 Task: Add a signature Brenda Cooper containing Happy holidays, Brenda Cooper to email address softage.10@softage.net and add a folder Terms and conditions
Action: Mouse moved to (101, 96)
Screenshot: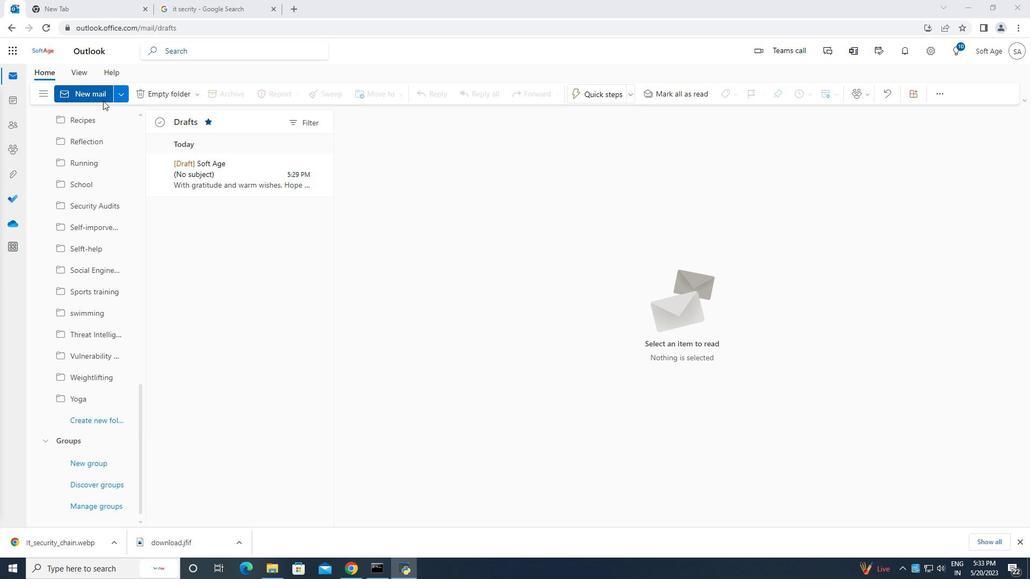 
Action: Mouse pressed left at (101, 96)
Screenshot: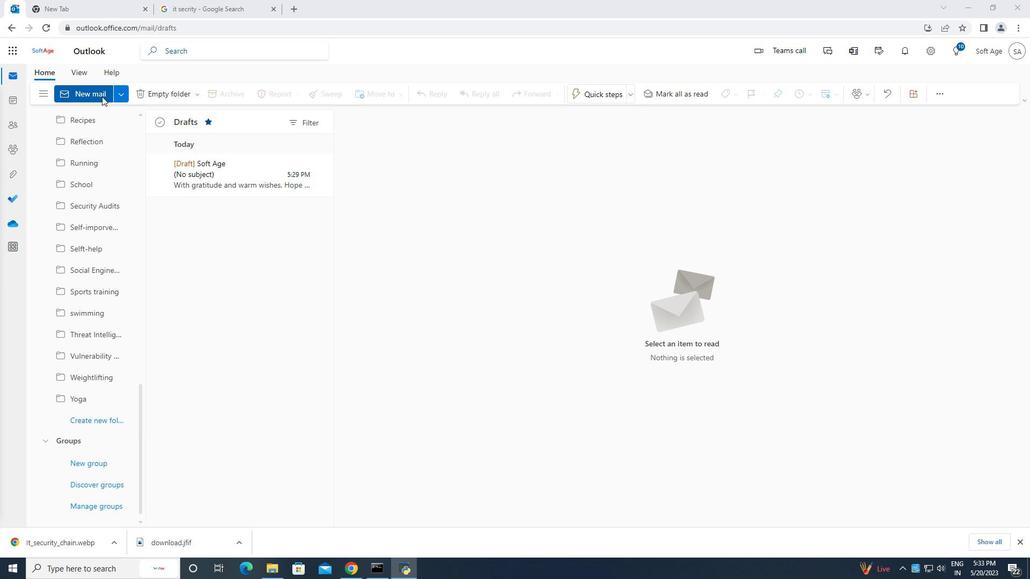 
Action: Mouse moved to (693, 93)
Screenshot: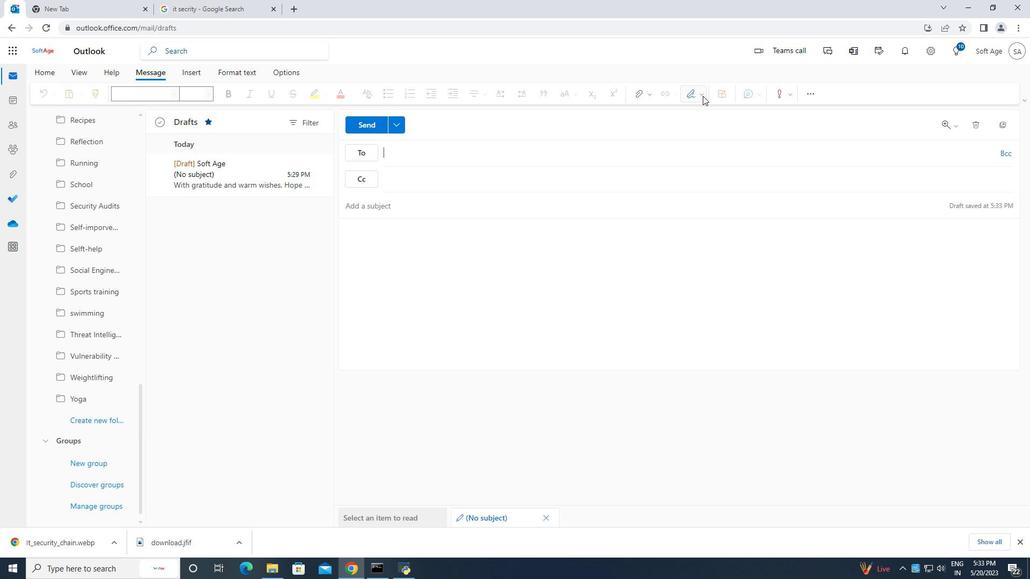 
Action: Mouse pressed left at (693, 93)
Screenshot: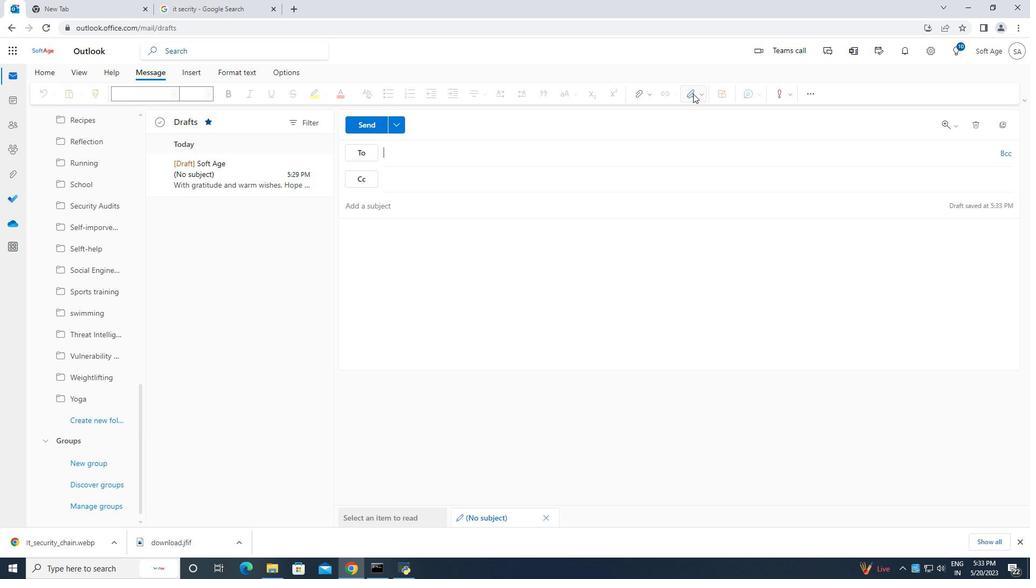 
Action: Mouse moved to (672, 140)
Screenshot: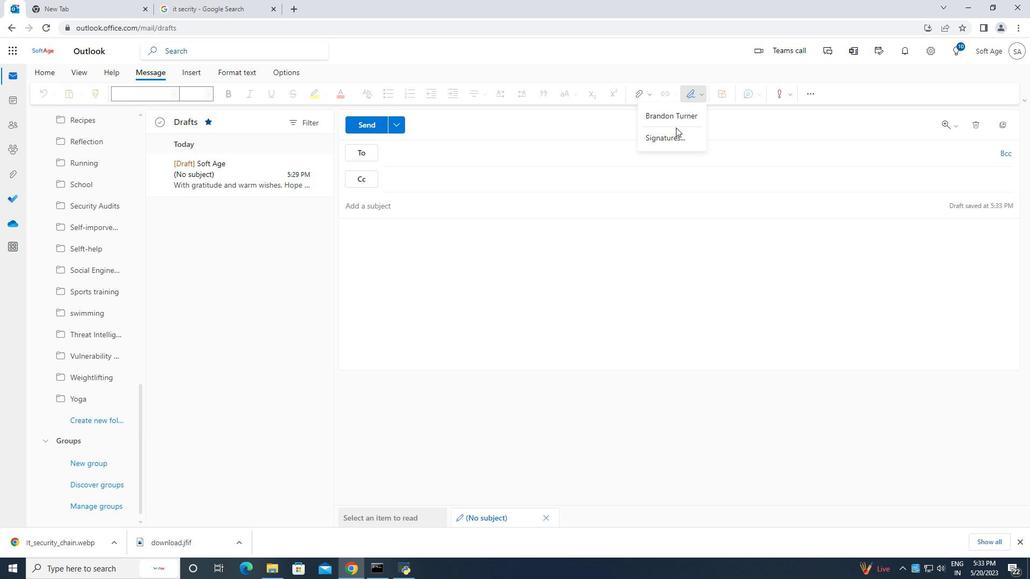 
Action: Mouse pressed left at (672, 140)
Screenshot: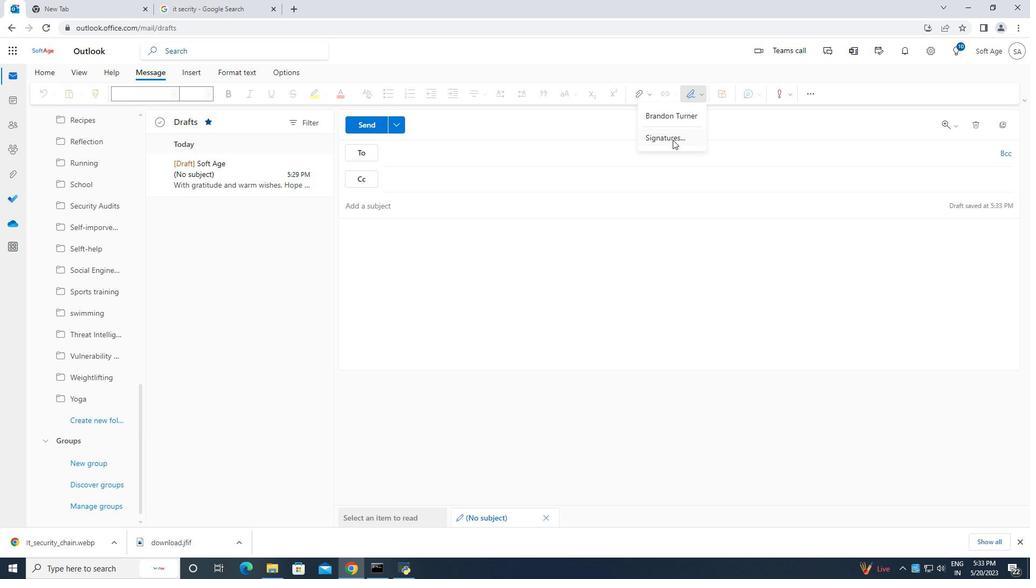 
Action: Mouse moved to (736, 180)
Screenshot: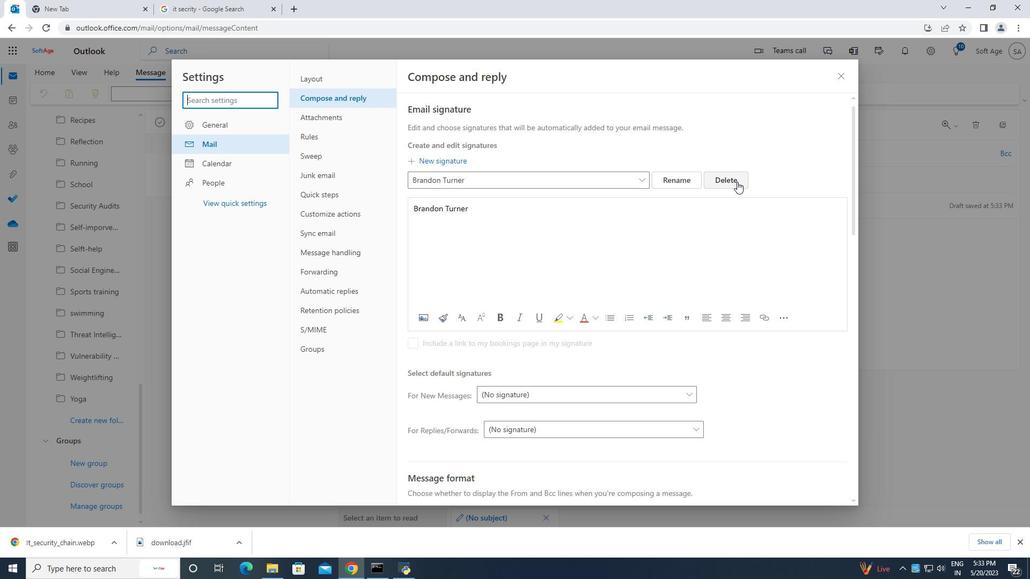 
Action: Mouse pressed left at (736, 180)
Screenshot: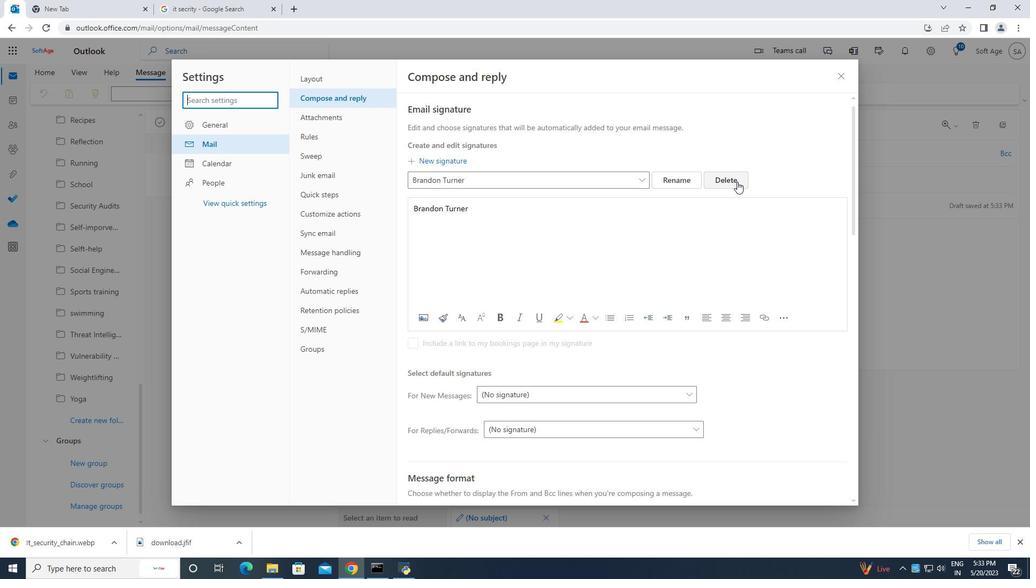 
Action: Mouse moved to (662, 181)
Screenshot: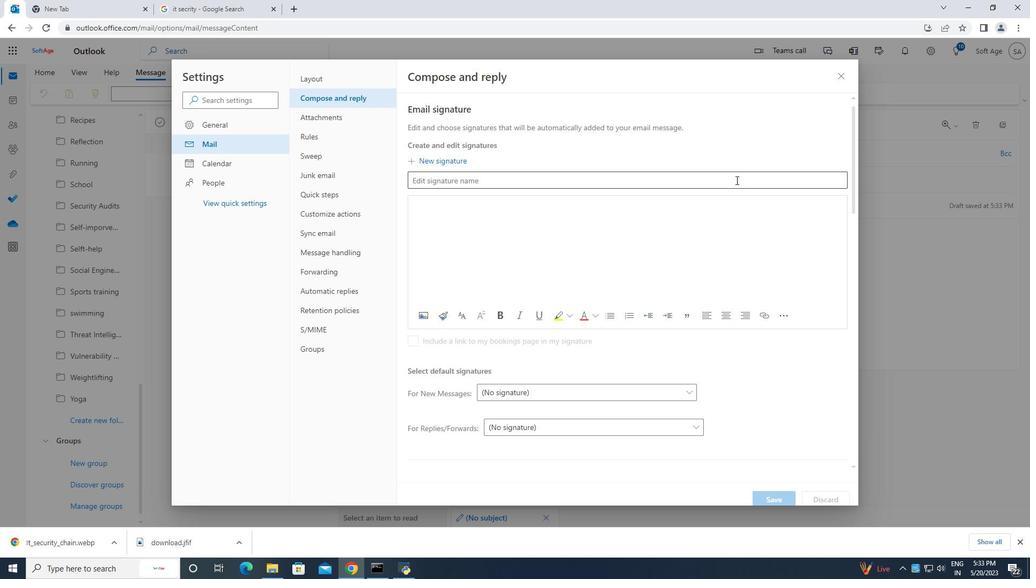 
Action: Key pressed <Key.caps_lock>B<Key.caps_lock>rebda
Screenshot: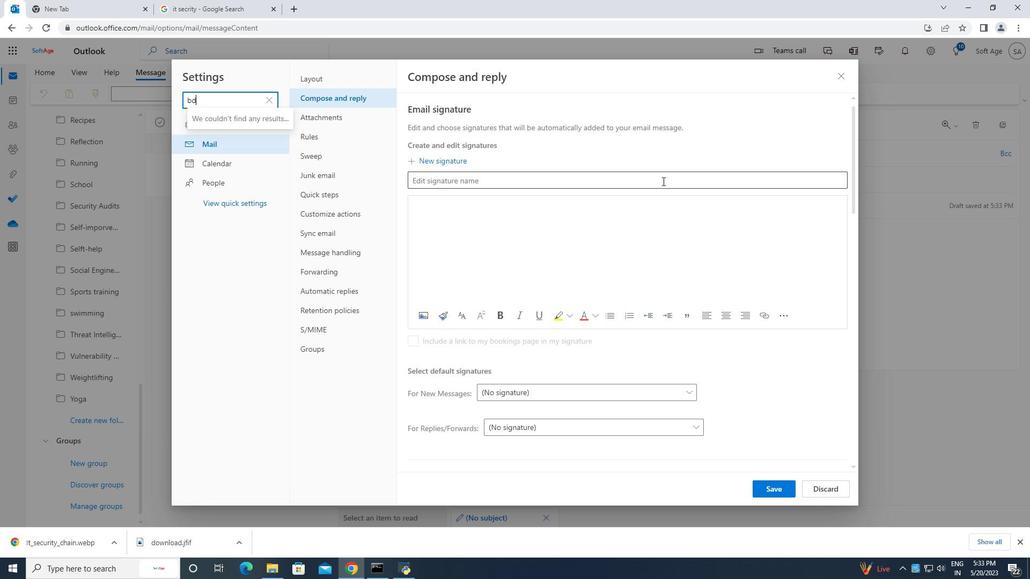 
Action: Mouse moved to (273, 93)
Screenshot: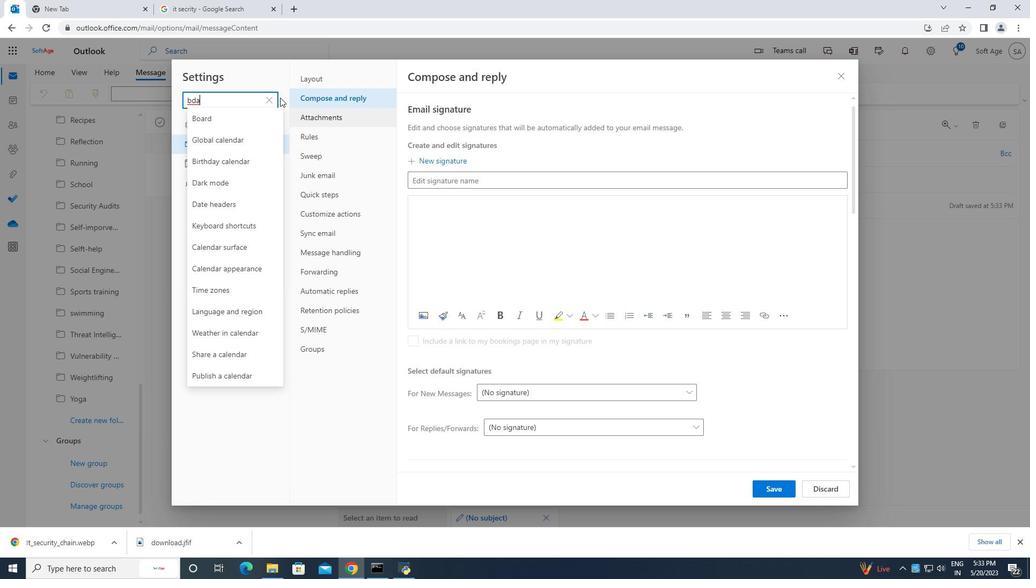 
Action: Mouse pressed left at (273, 93)
Screenshot: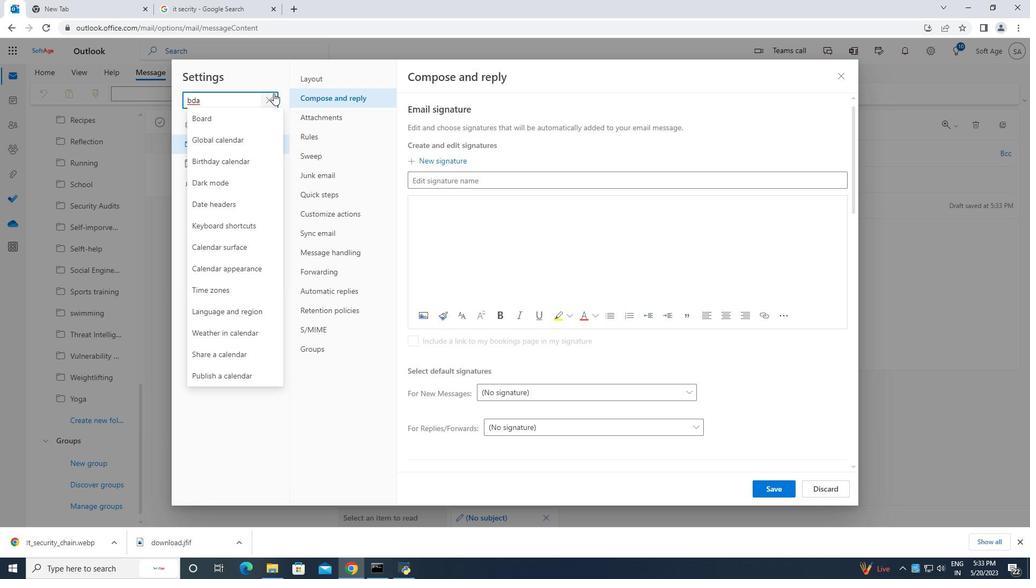 
Action: Mouse moved to (476, 182)
Screenshot: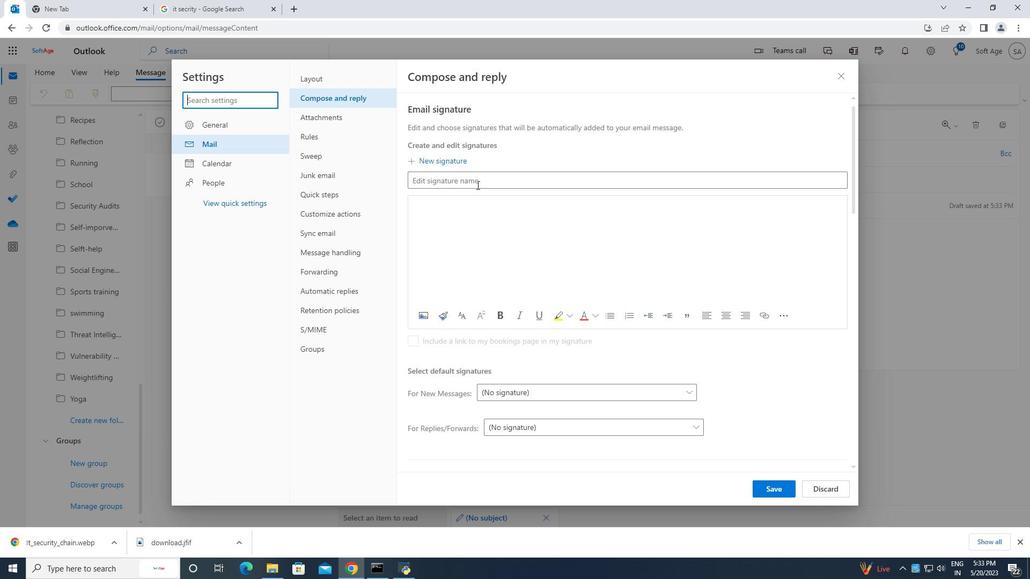 
Action: Mouse pressed left at (476, 182)
Screenshot: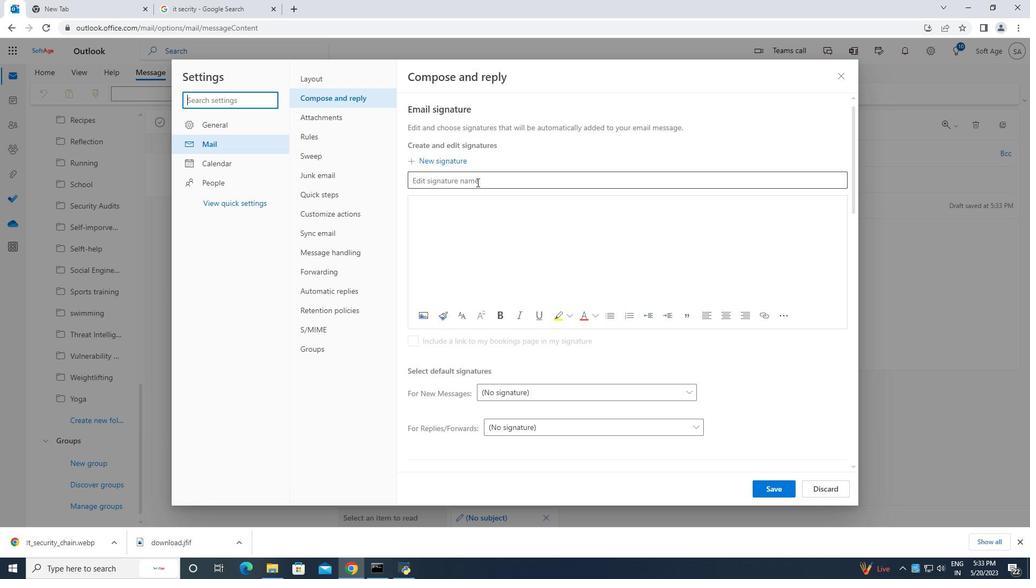 
Action: Mouse moved to (475, 181)
Screenshot: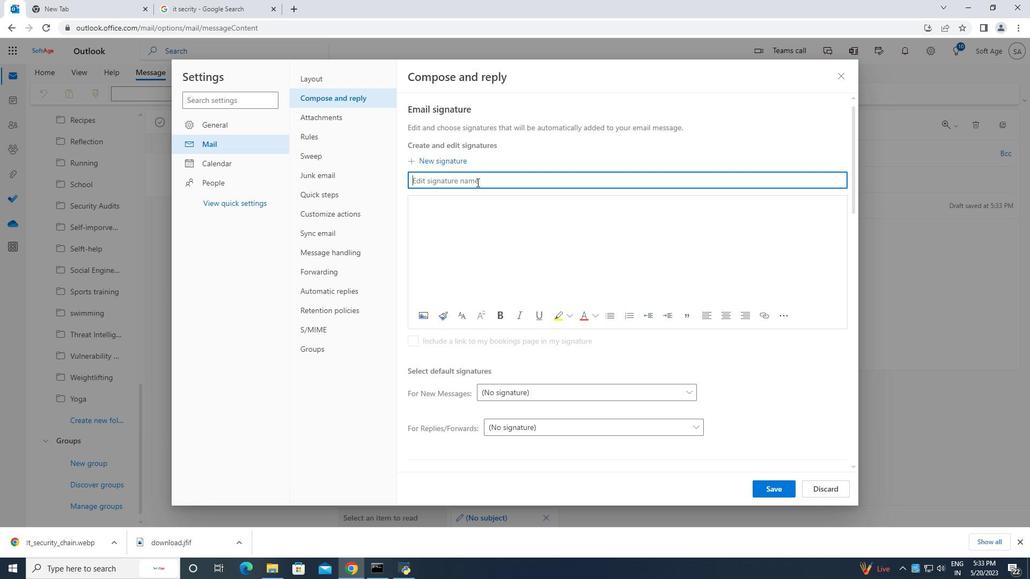 
Action: Key pressed b<Key.backspace><Key.caps_lock>B<Key.caps_lock>renda<Key.space><Key.caps_lock>C<Key.caps_lock>ooper
Screenshot: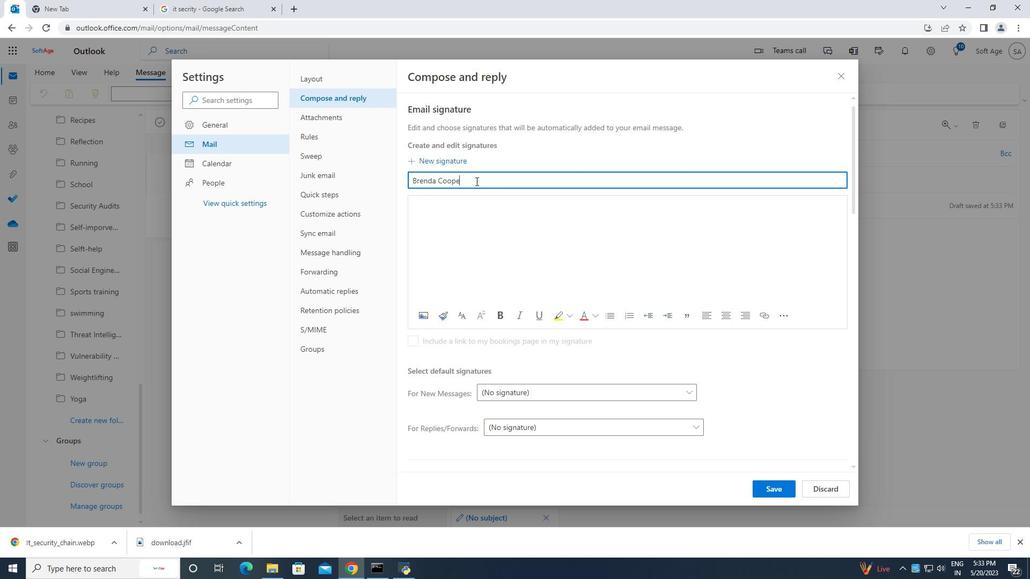 
Action: Mouse moved to (460, 200)
Screenshot: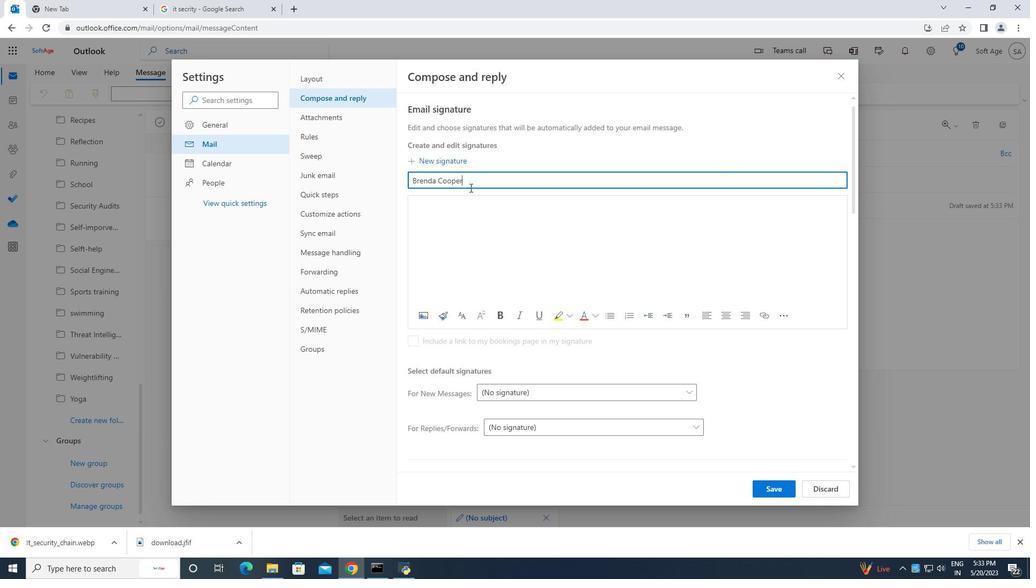 
Action: Mouse pressed left at (460, 200)
Screenshot: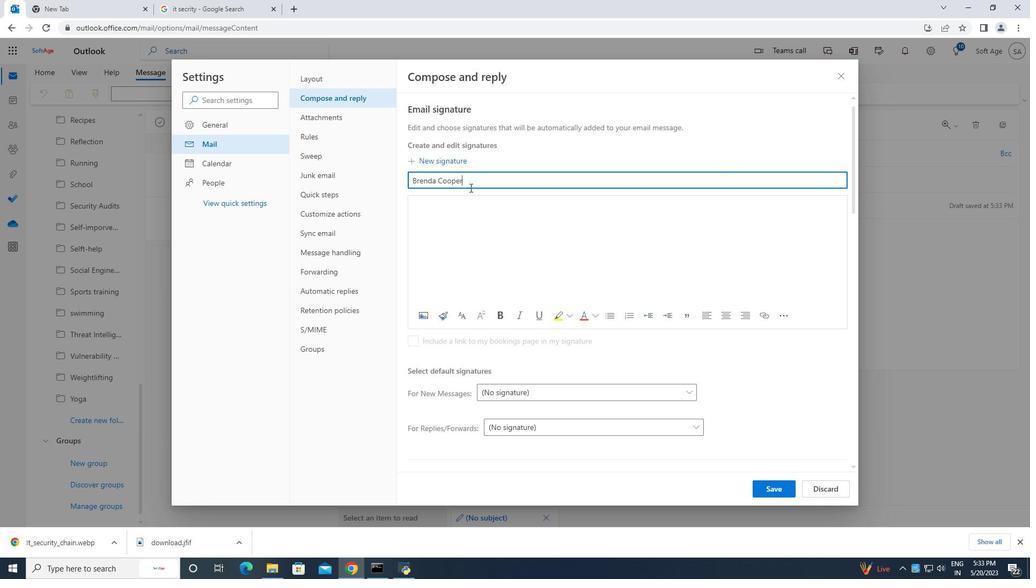
Action: Key pressed <Key.caps_lock>B<Key.caps_lock>renda<Key.space><Key.caps_lock>C<Key.caps_lock>ooper
Screenshot: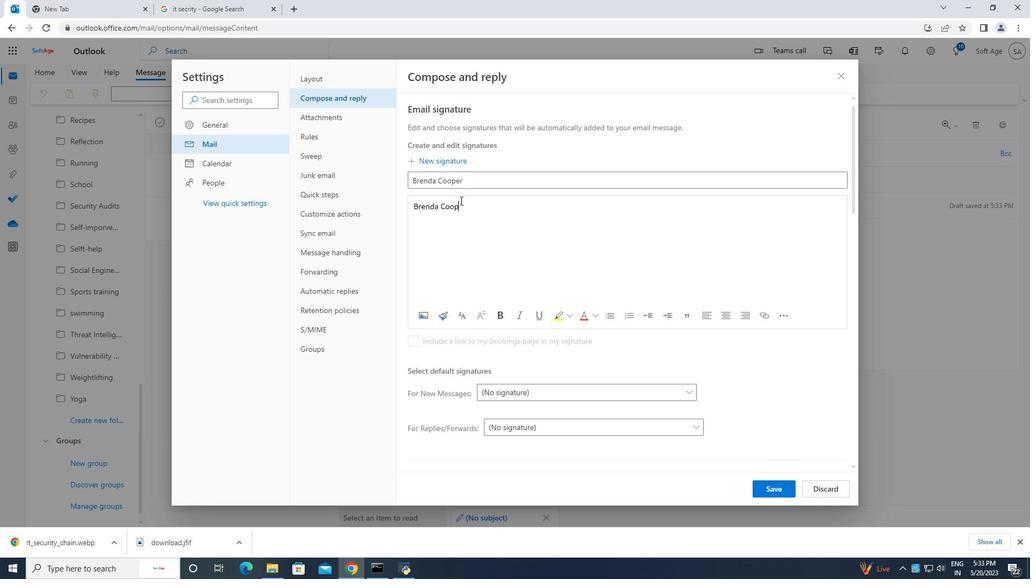 
Action: Mouse moved to (781, 489)
Screenshot: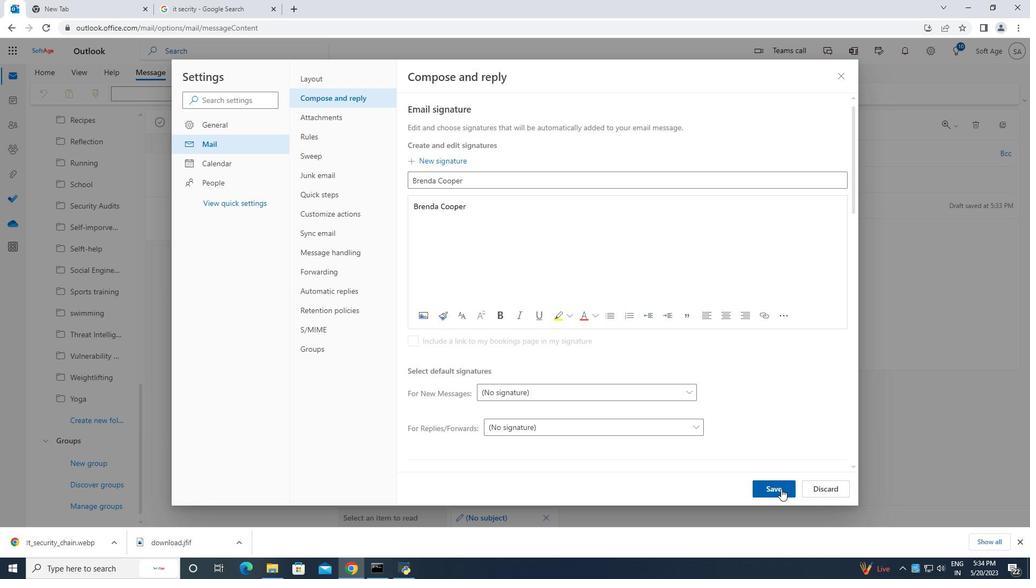 
Action: Mouse pressed left at (781, 489)
Screenshot: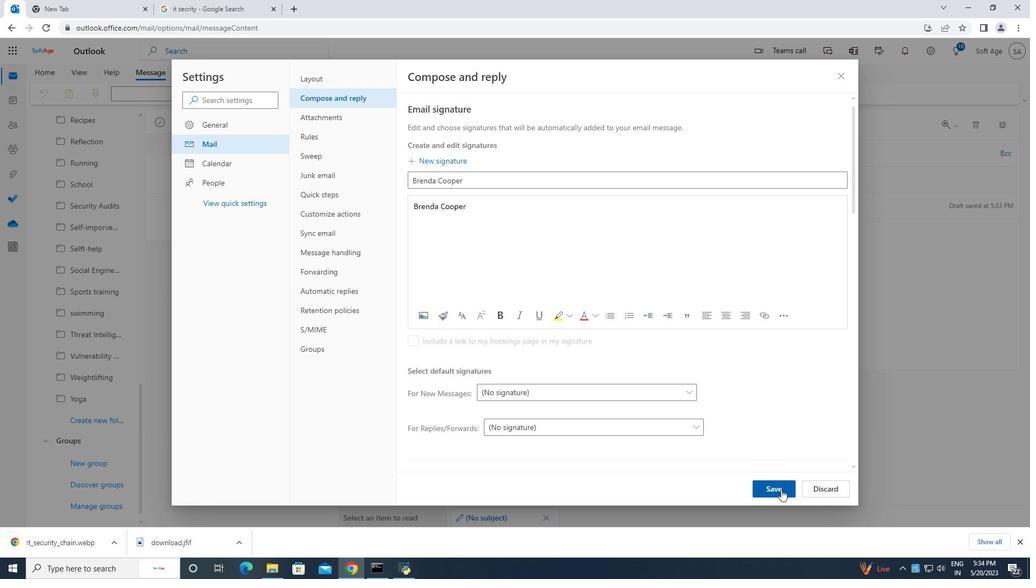 
Action: Mouse moved to (841, 77)
Screenshot: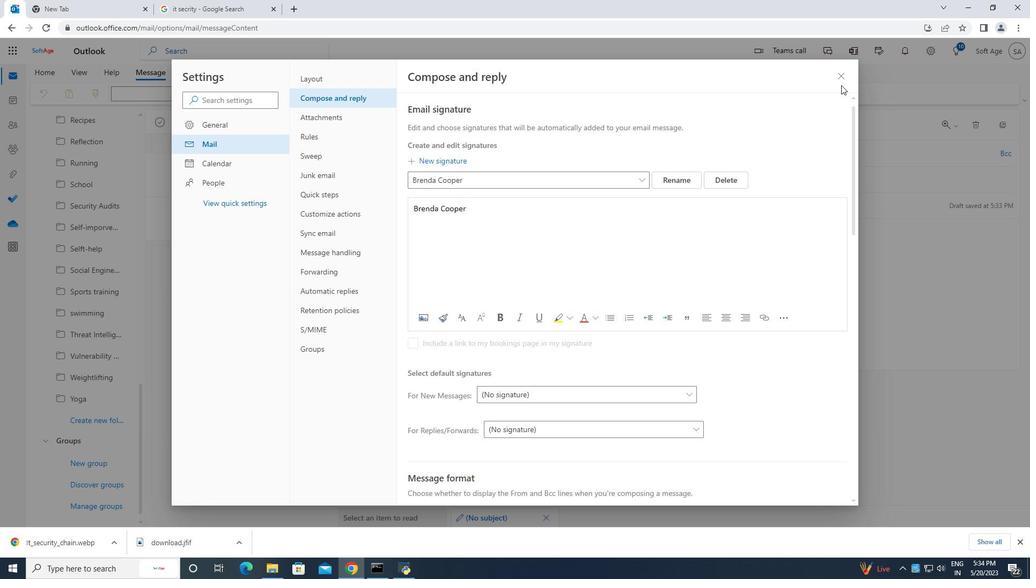 
Action: Mouse pressed left at (841, 77)
Screenshot: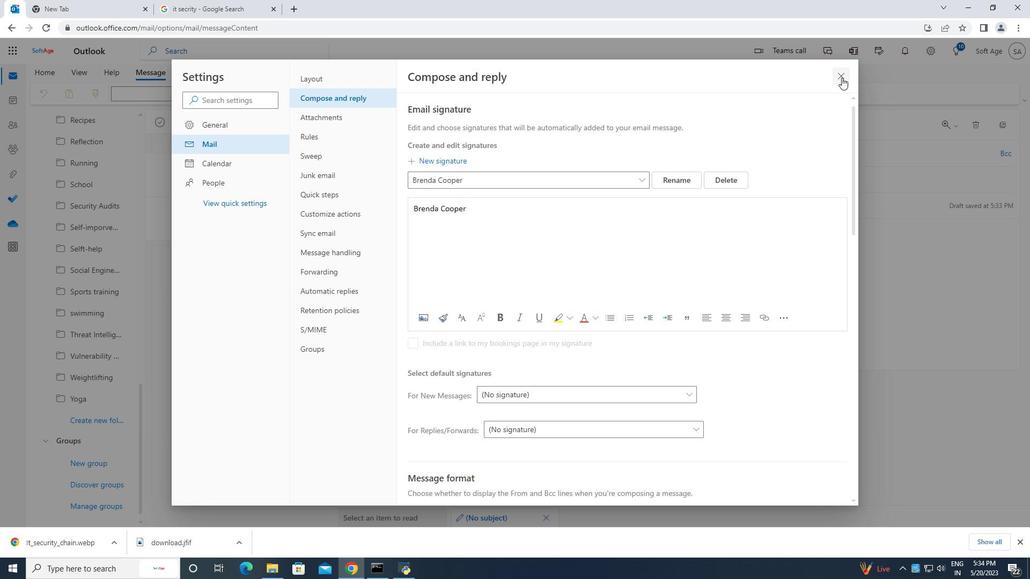 
Action: Mouse moved to (694, 93)
Screenshot: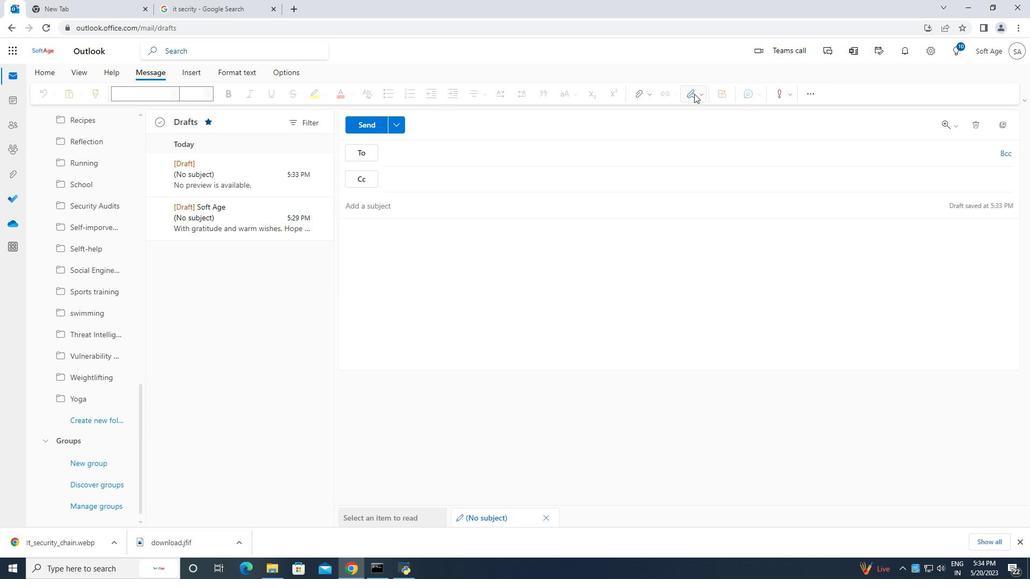 
Action: Mouse pressed left at (694, 93)
Screenshot: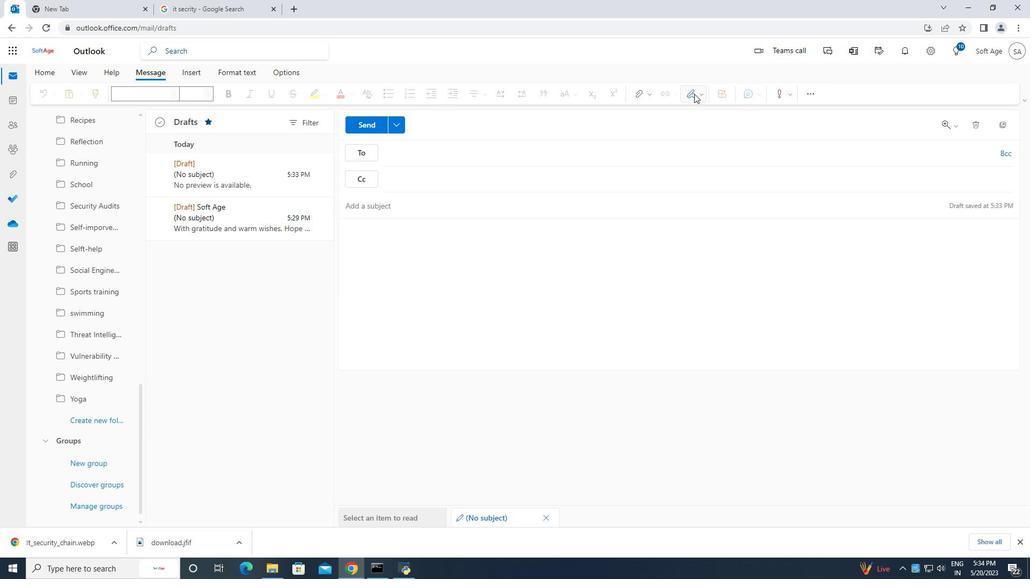 
Action: Mouse moved to (665, 115)
Screenshot: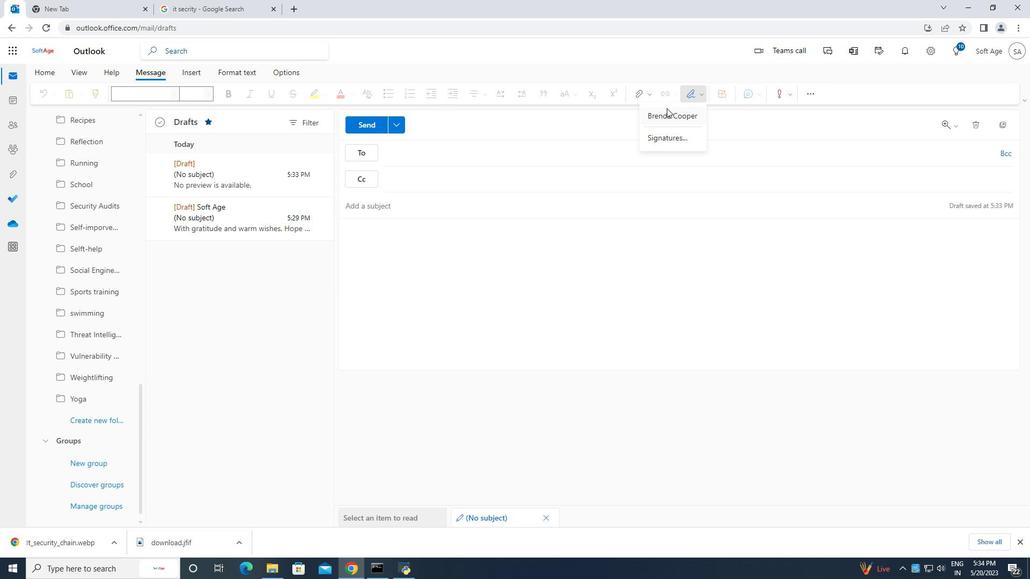 
Action: Mouse pressed left at (665, 115)
Screenshot: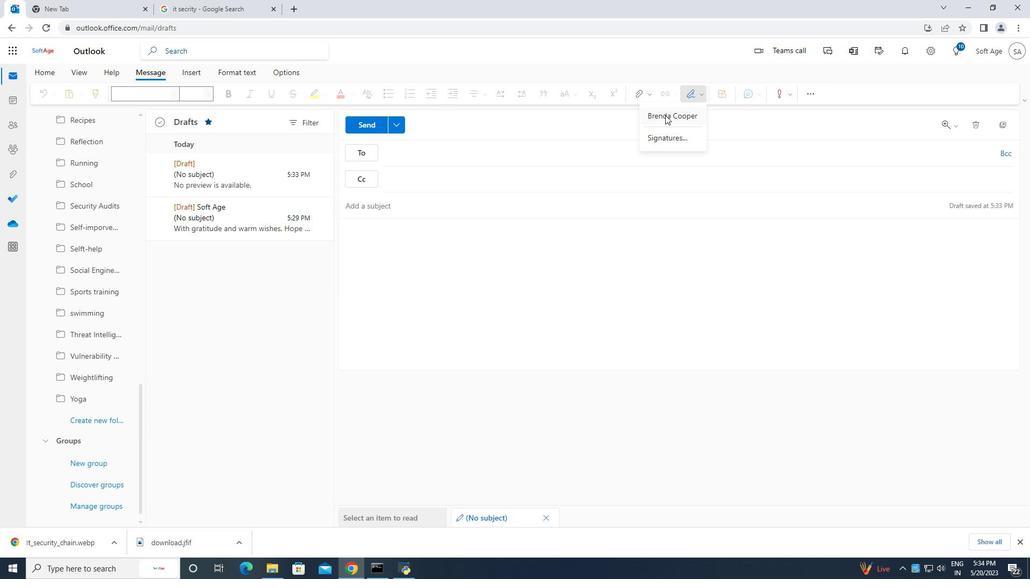 
Action: Mouse moved to (402, 149)
Screenshot: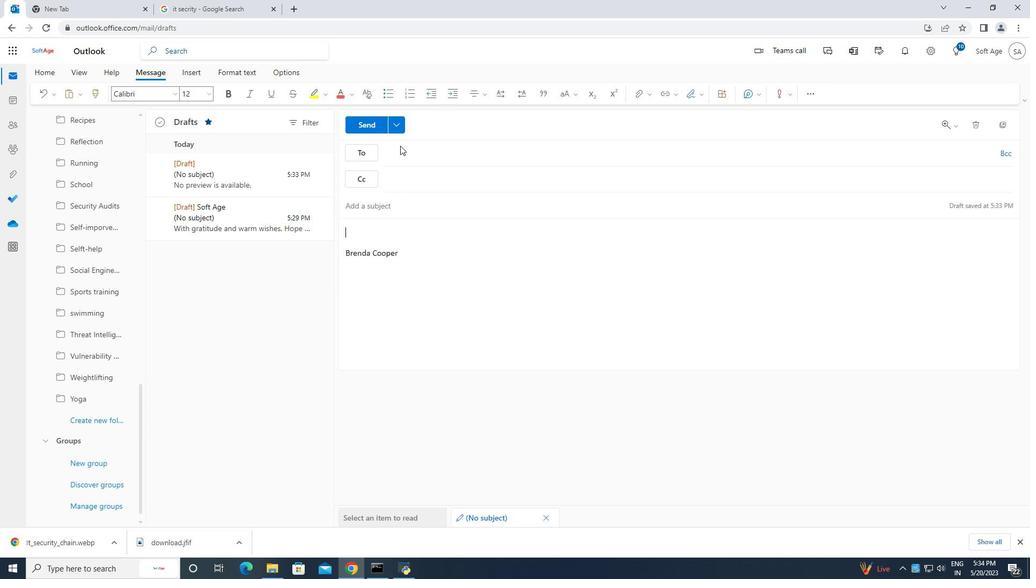 
Action: Mouse pressed left at (402, 149)
Screenshot: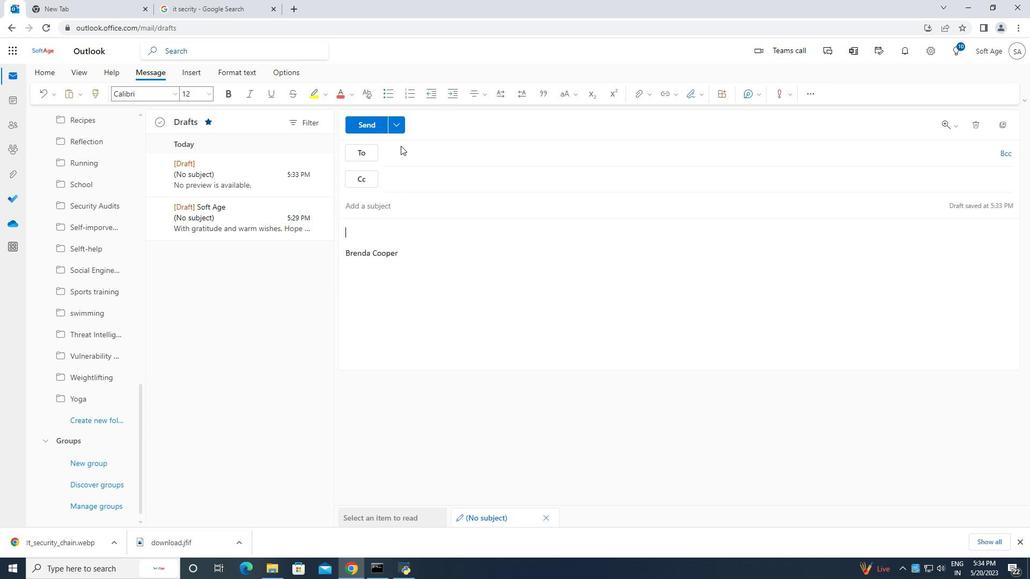 
Action: Key pressed sof
Screenshot: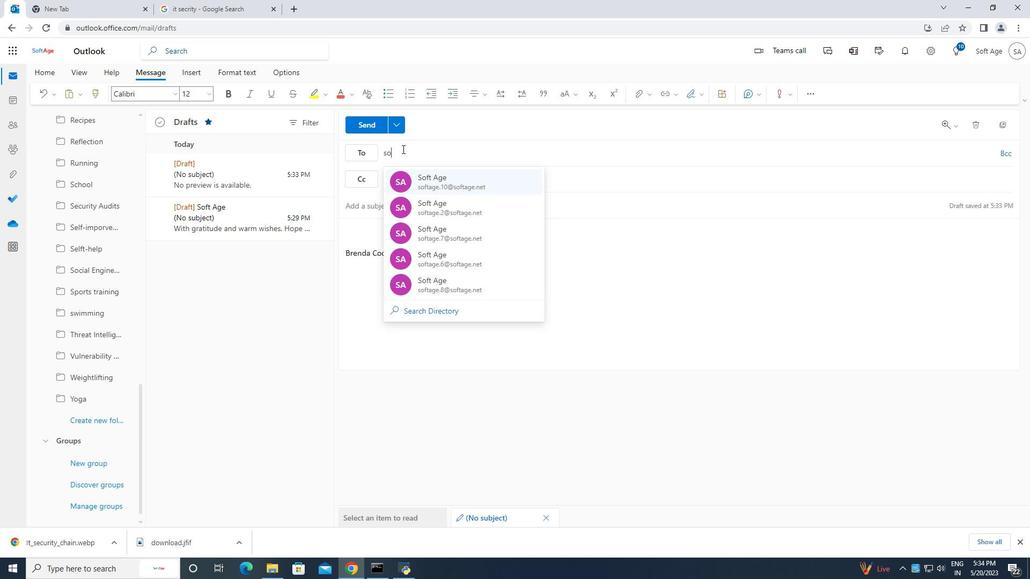 
Action: Mouse moved to (453, 180)
Screenshot: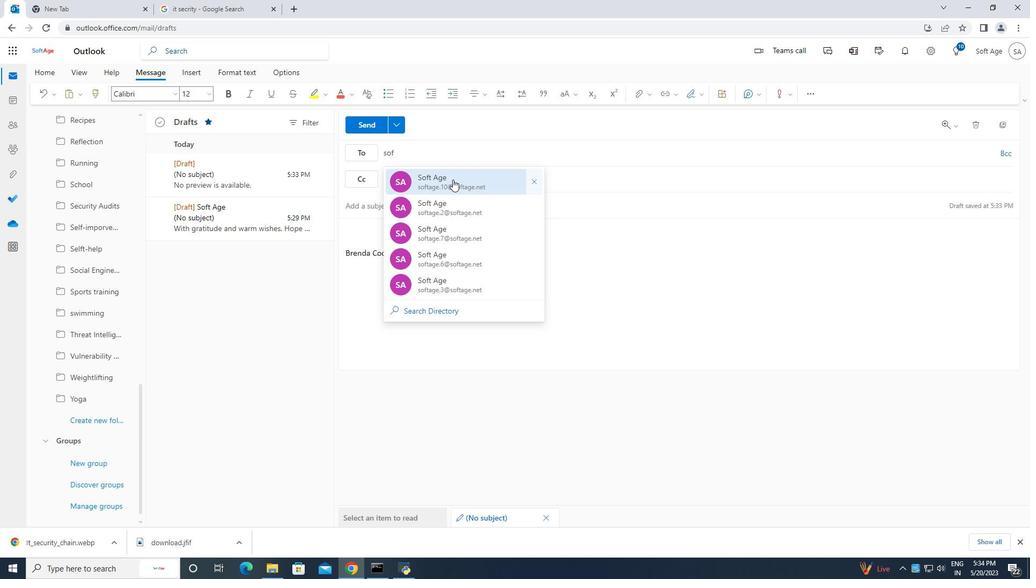 
Action: Mouse pressed left at (453, 180)
Screenshot: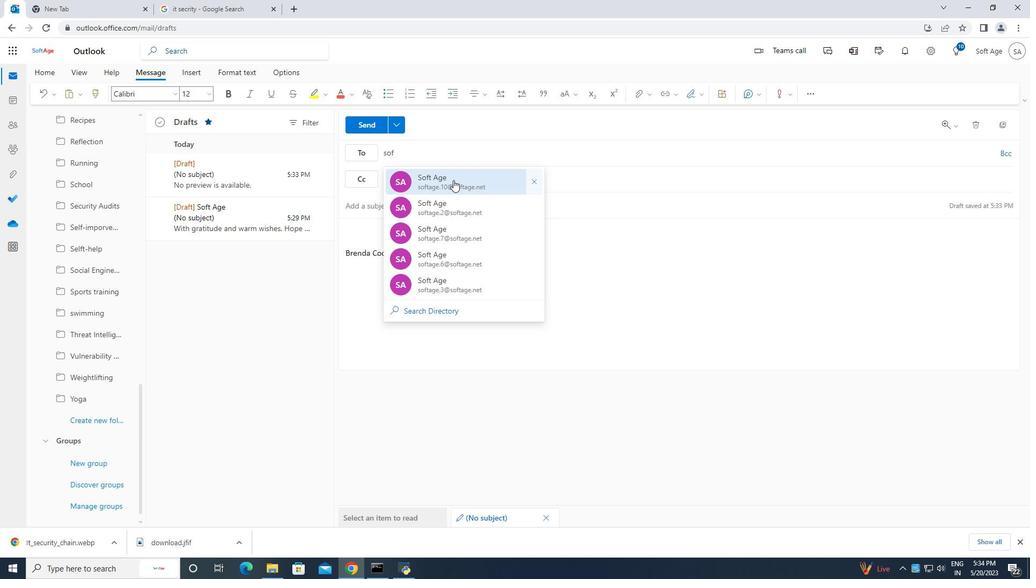 
Action: Mouse moved to (359, 229)
Screenshot: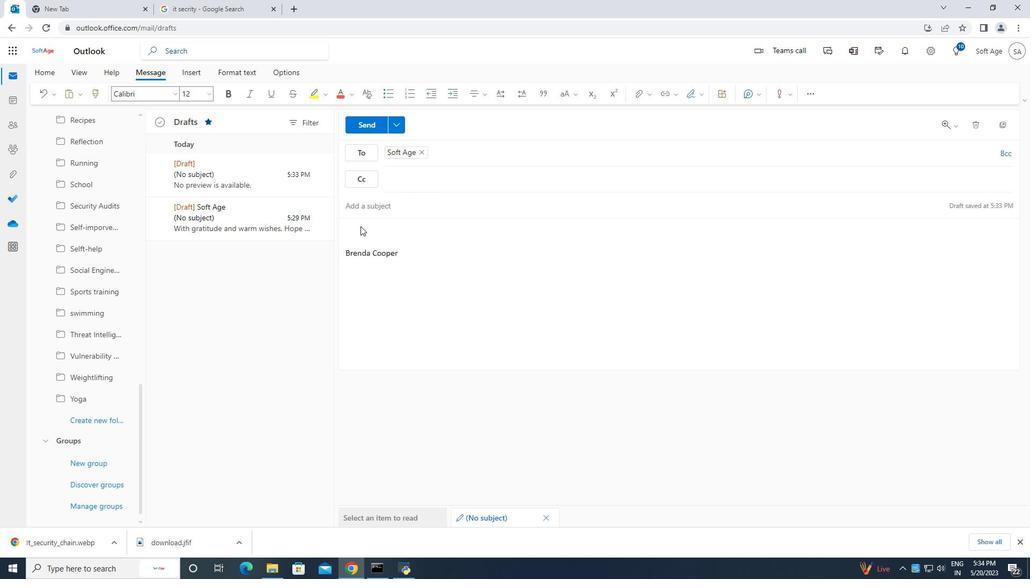 
Action: Mouse pressed left at (359, 229)
Screenshot: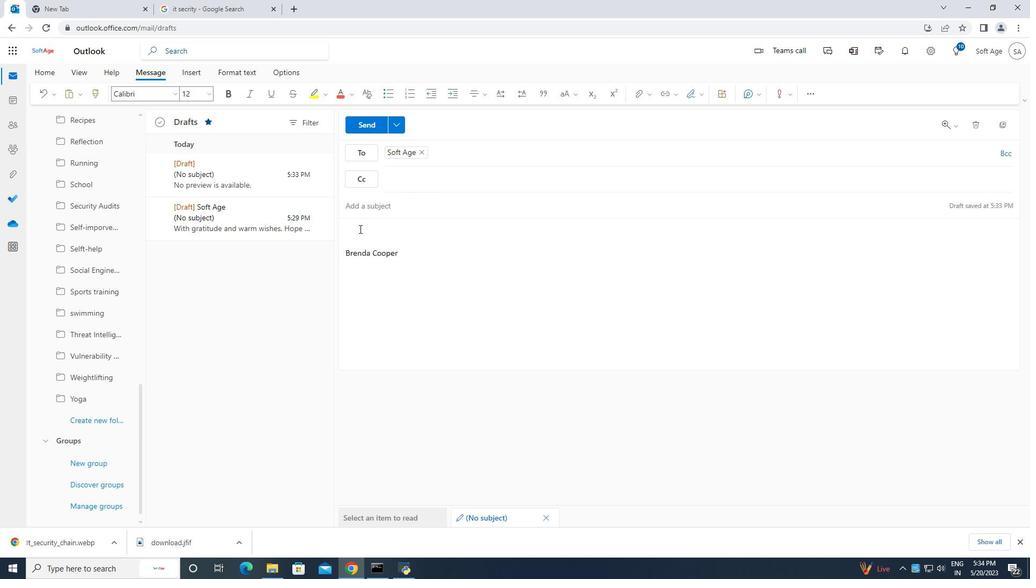 
Action: Mouse moved to (359, 230)
Screenshot: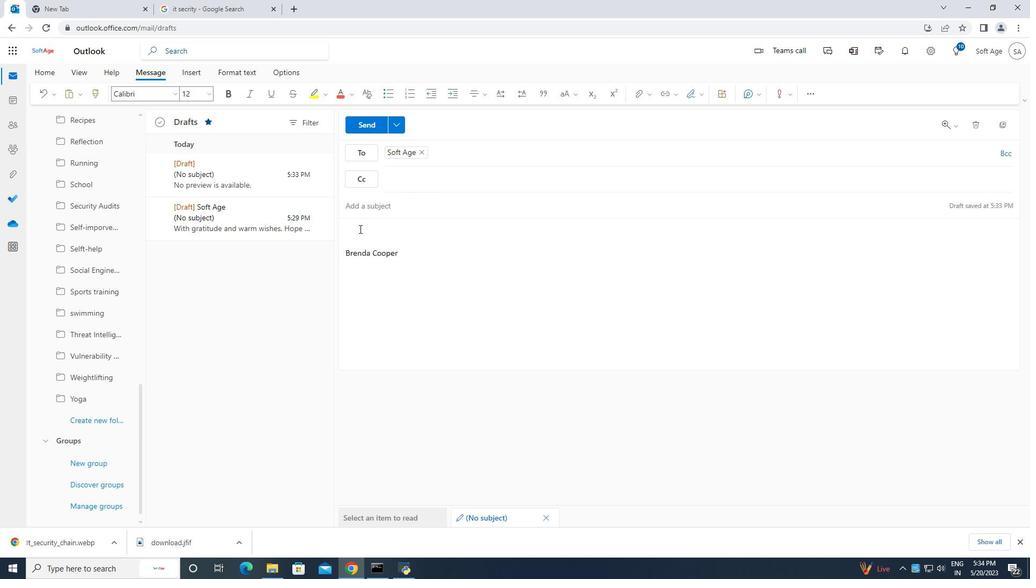 
Action: Key pressed <Key.caps_lock>C<Key.caps_lock>ontaining<Key.space><Key.caps_lock>H<Key.caps_lock>appy<Key.space>holidays,
Screenshot: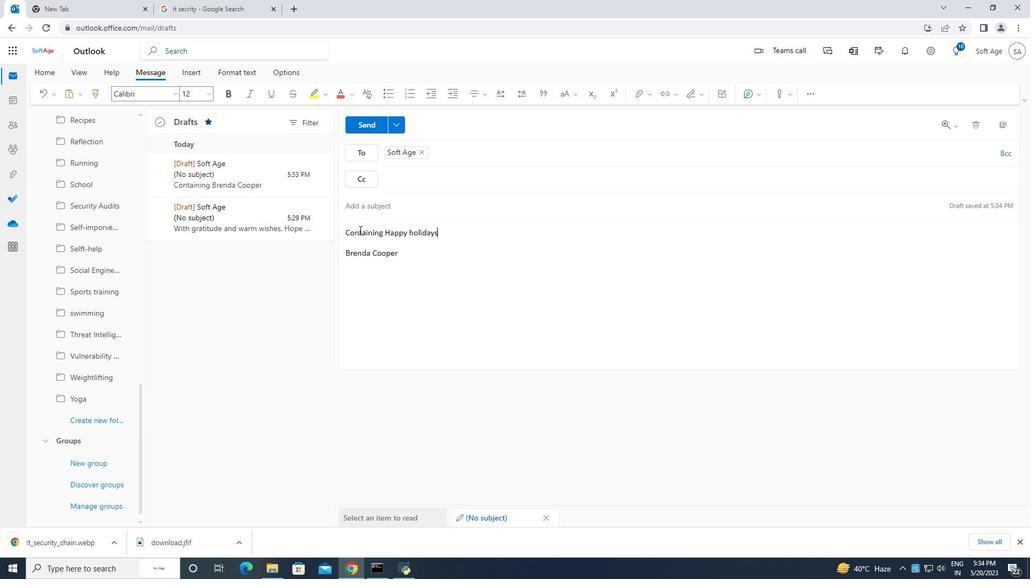
Action: Mouse moved to (94, 421)
Screenshot: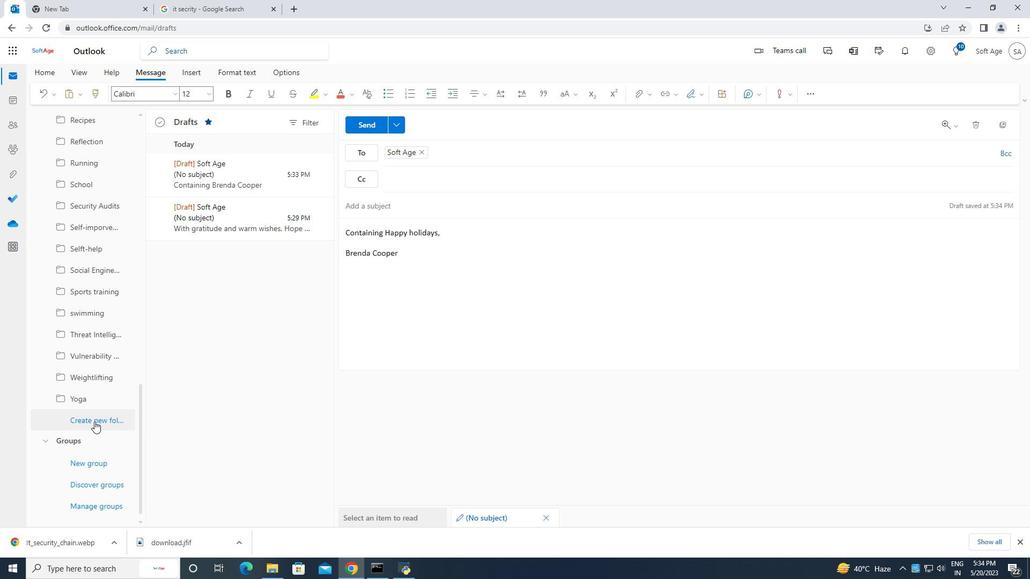 
Action: Mouse pressed left at (95, 420)
Screenshot: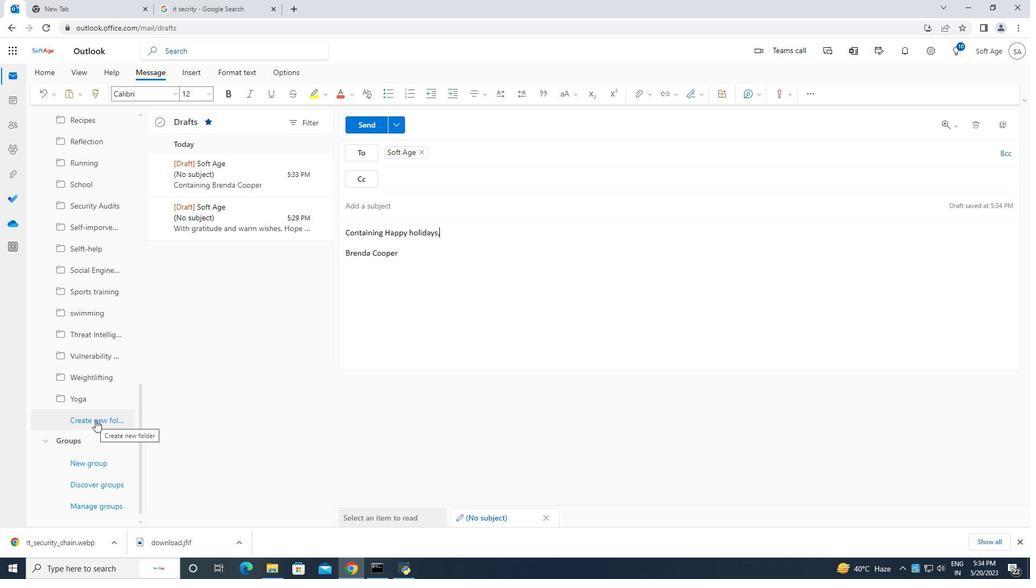 
Action: Mouse moved to (96, 419)
Screenshot: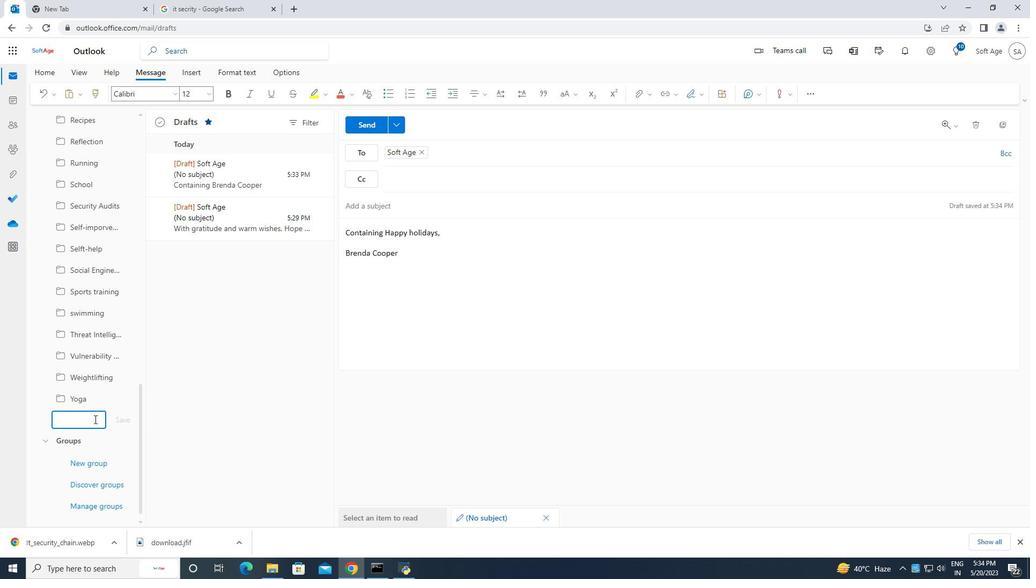 
Action: Key pressed tr<Key.backspace>erms<Key.space>and<Key.space>conditions
Screenshot: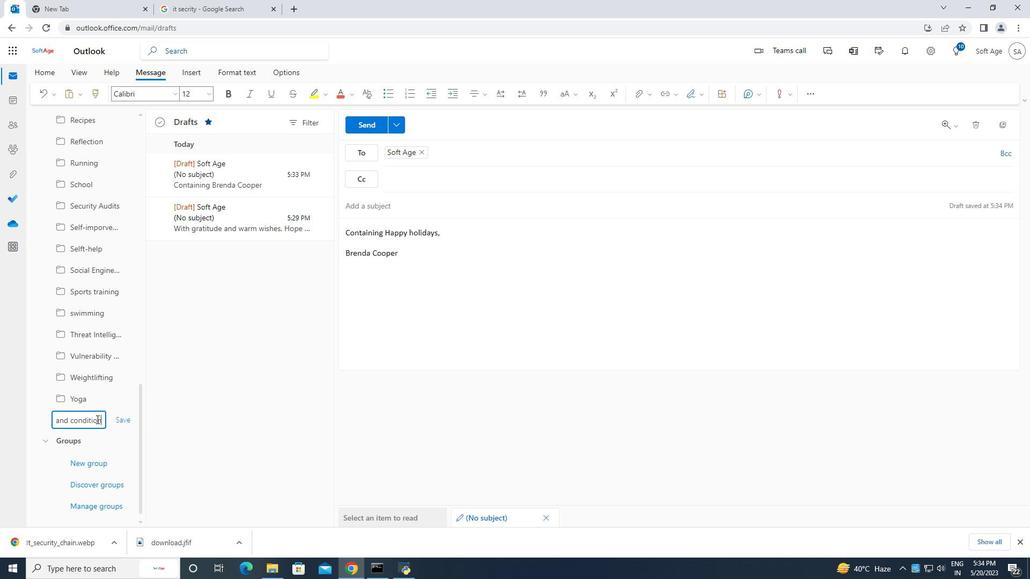 
Action: Mouse moved to (126, 421)
Screenshot: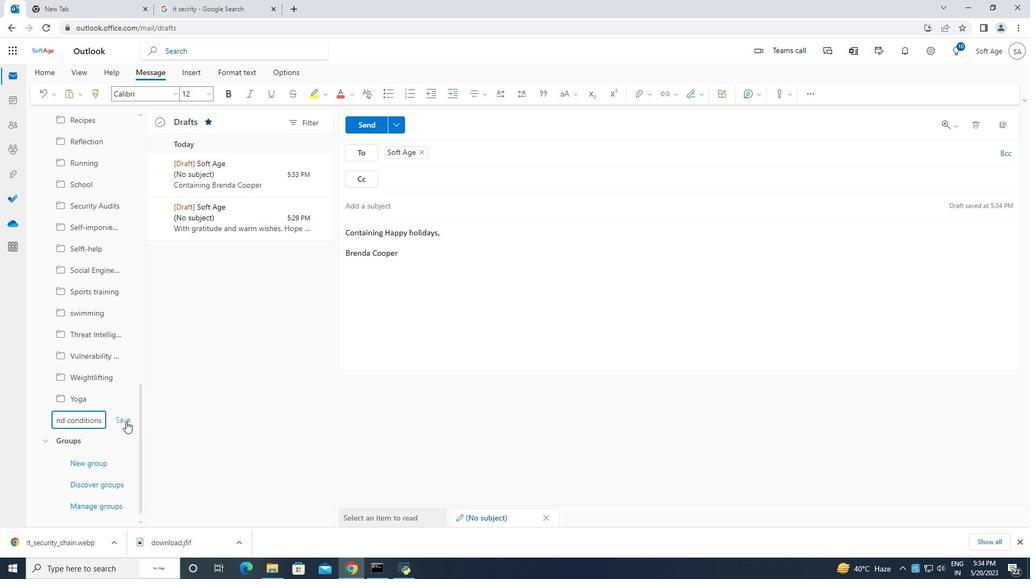 
Action: Mouse pressed left at (126, 421)
Screenshot: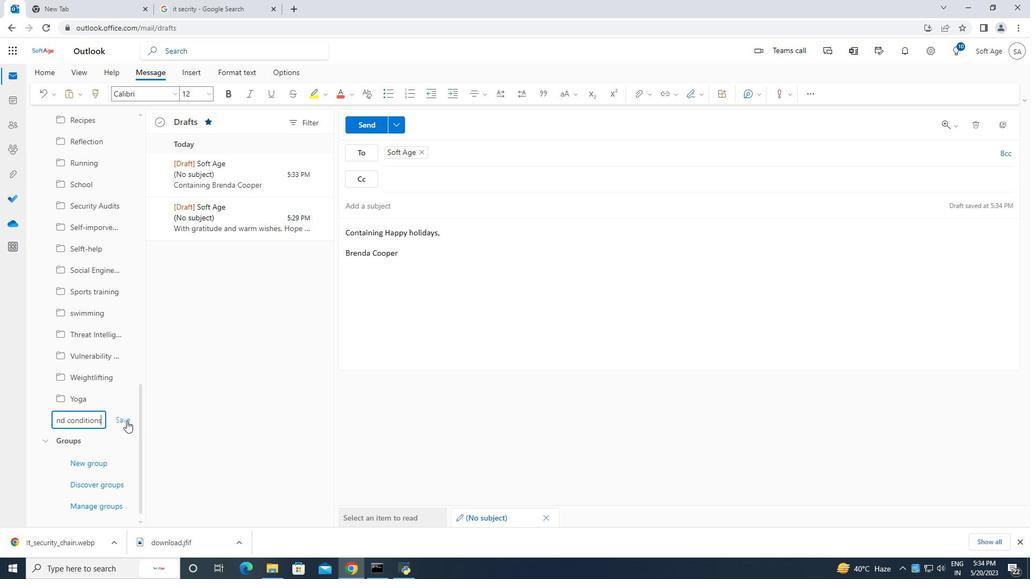 
Action: Mouse moved to (365, 124)
Screenshot: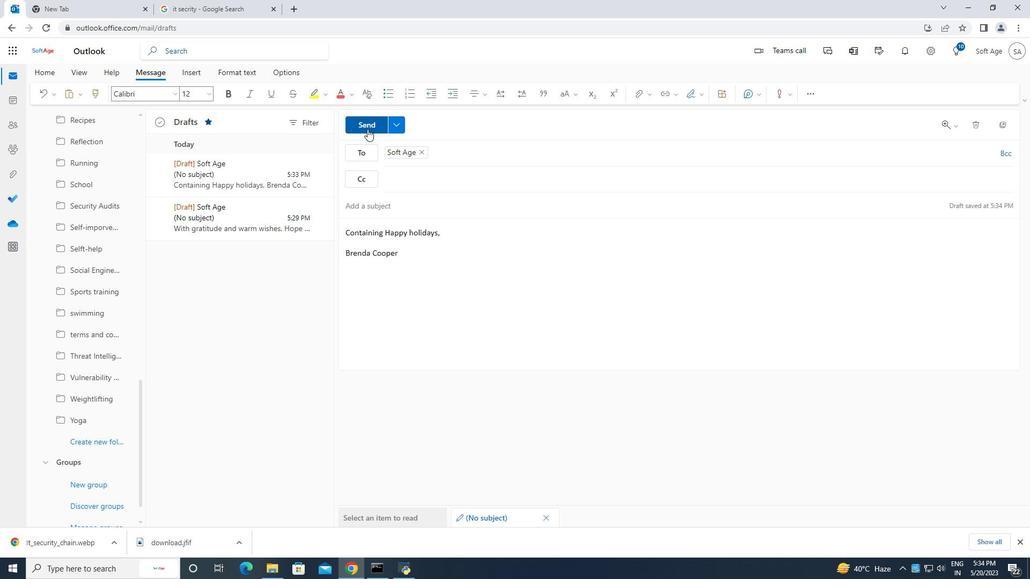 
Action: Mouse pressed left at (365, 124)
Screenshot: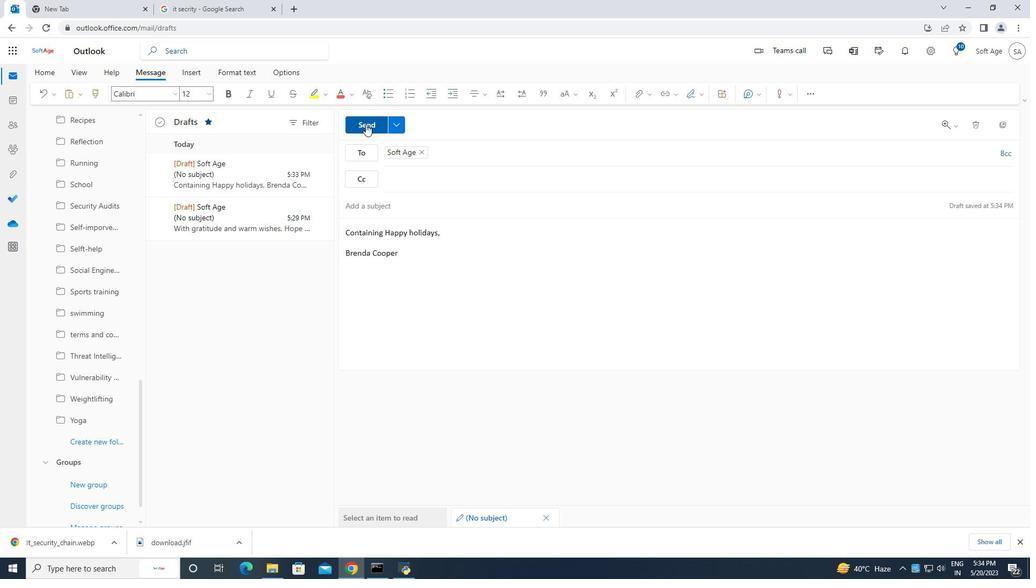 
Action: Mouse moved to (510, 310)
Screenshot: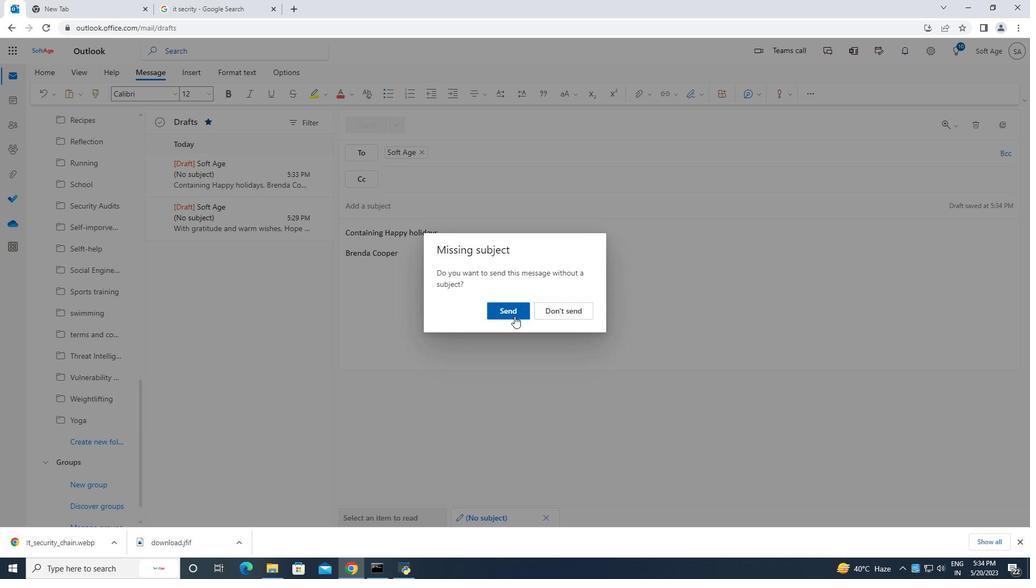 
Action: Mouse pressed left at (510, 310)
Screenshot: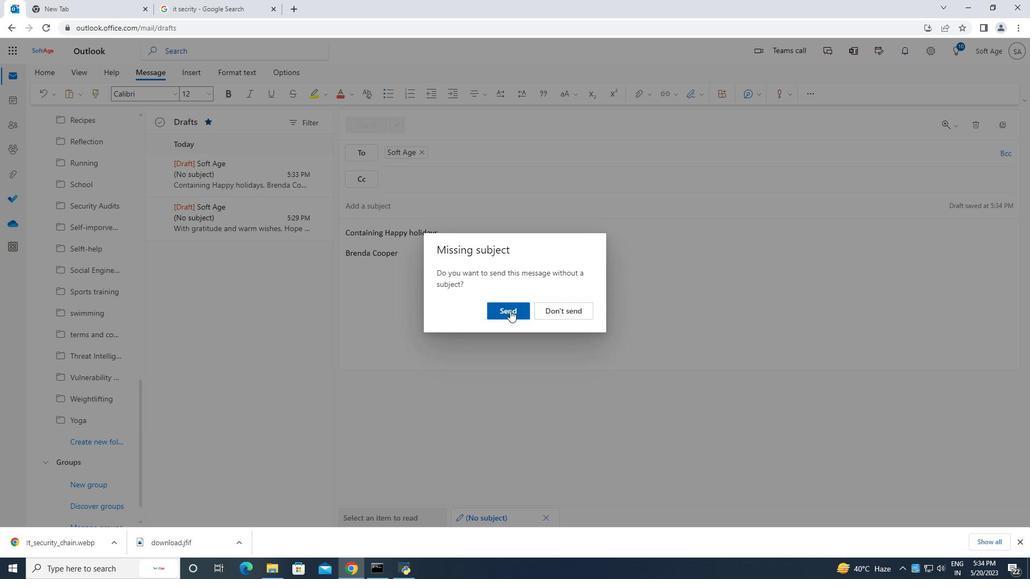 
Action: Mouse moved to (404, 309)
Screenshot: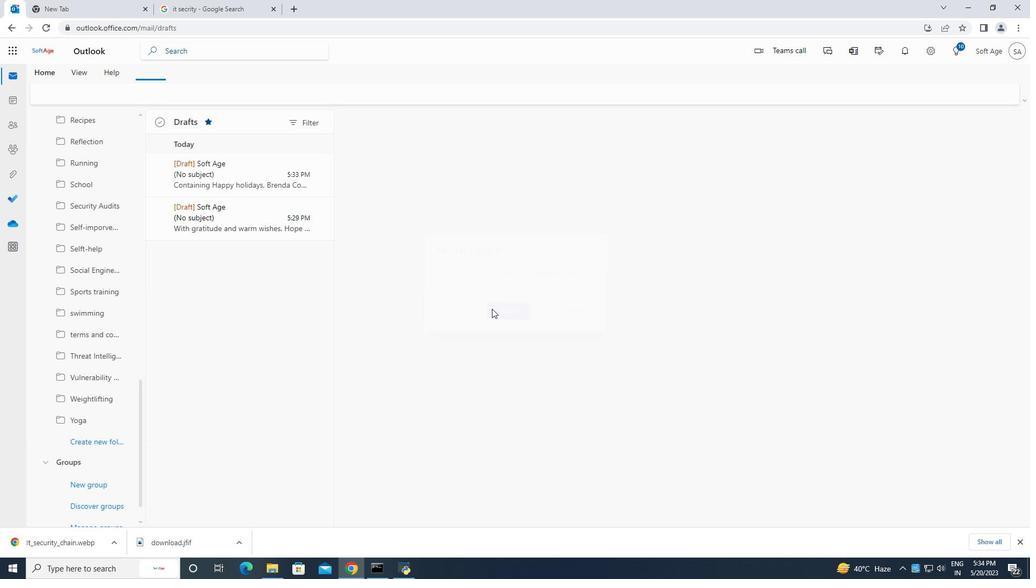 
